 Task: Create a sub task Gather and Analyse Requirements for the task  Upgrade and migrate company servers to a cloud-based solution in the project AgileCore , assign it to team member softage.5@softage.net and update the status of the sub task to  On Track  , set the priority of the sub task to Low
Action: Mouse moved to (80, 371)
Screenshot: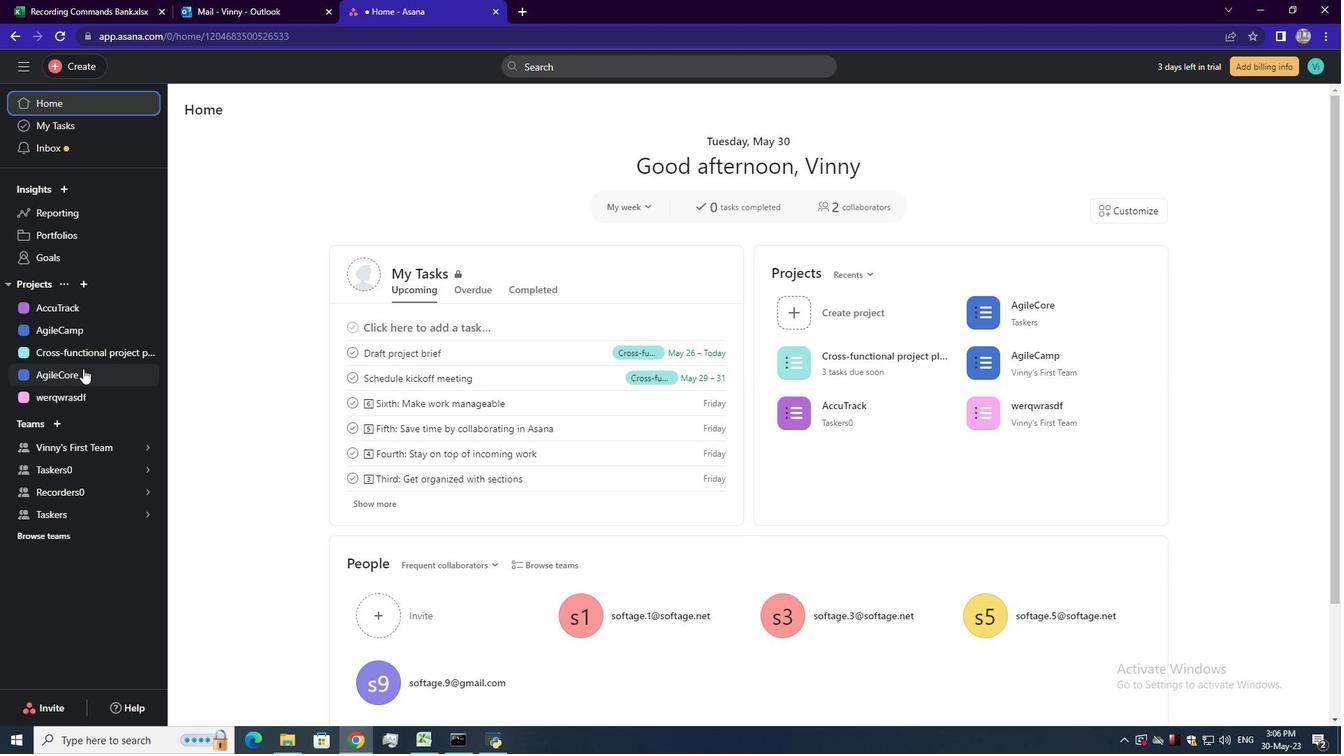 
Action: Mouse pressed left at (80, 371)
Screenshot: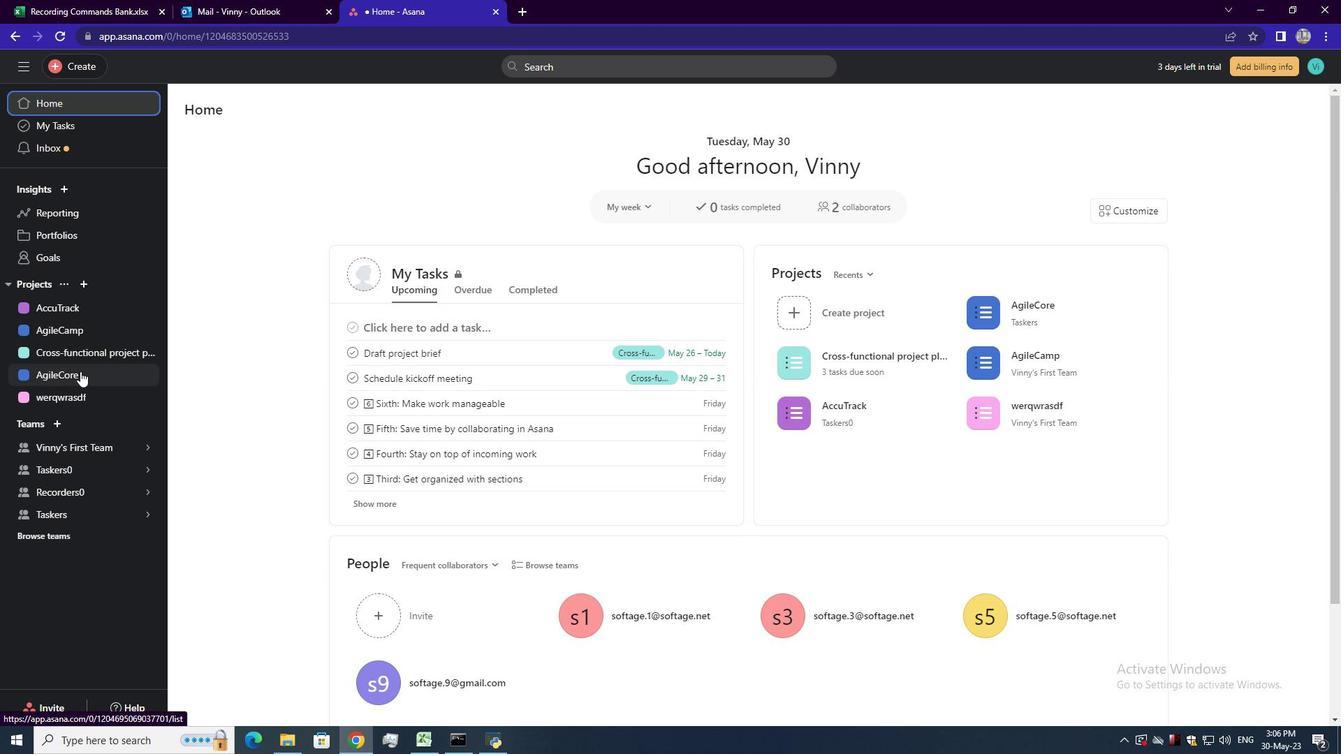 
Action: Mouse moved to (532, 305)
Screenshot: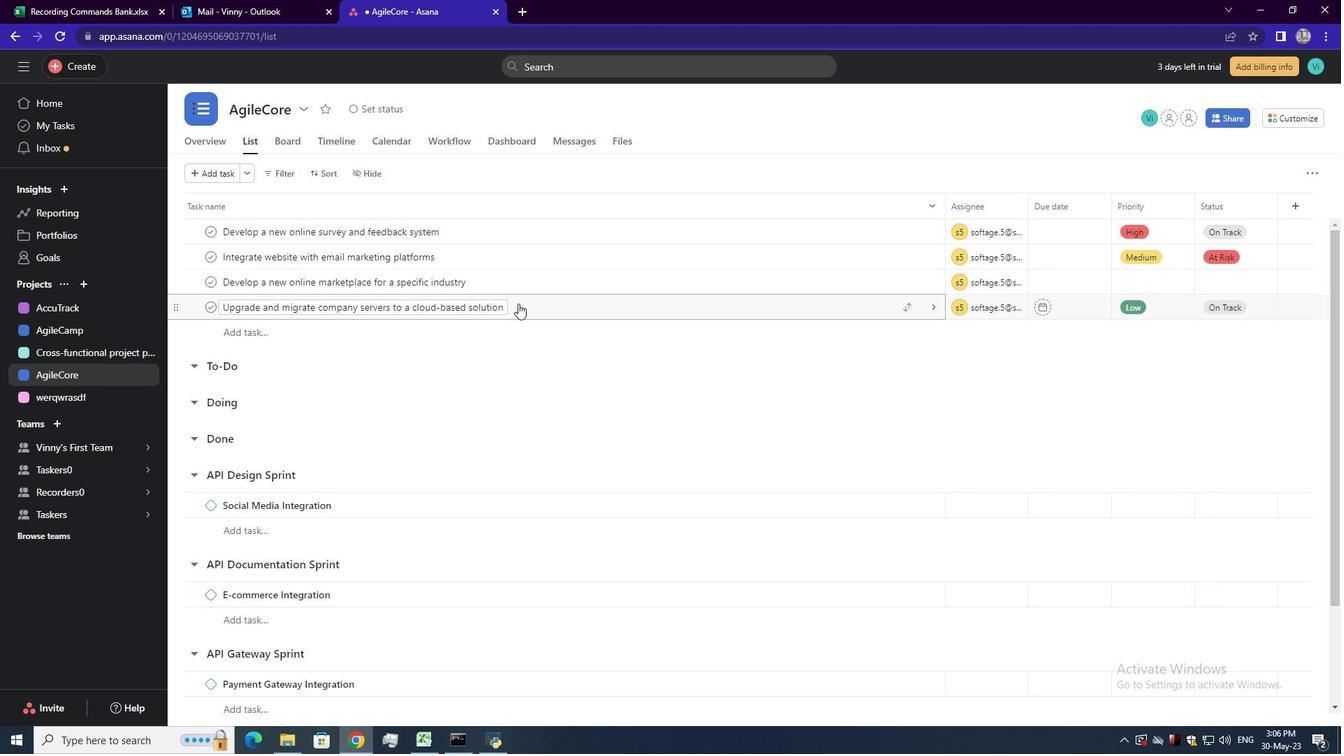
Action: Mouse pressed left at (532, 305)
Screenshot: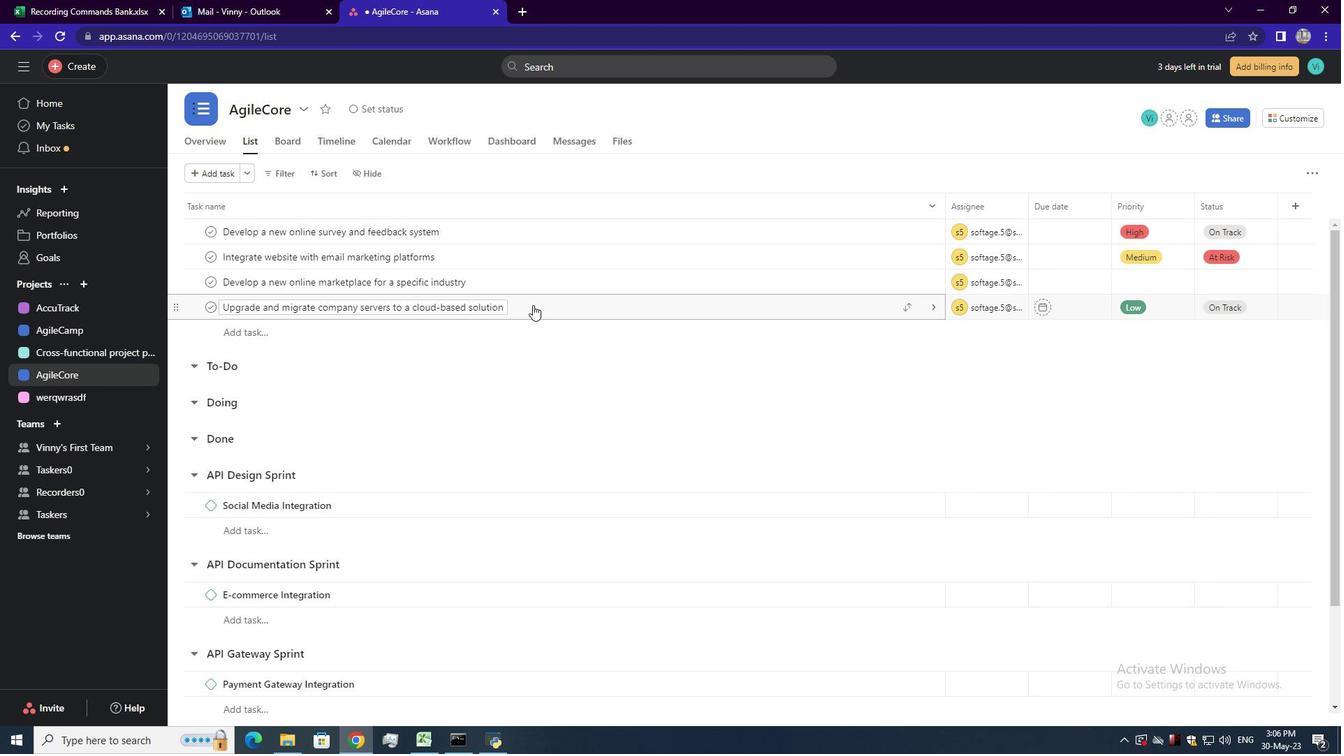 
Action: Mouse moved to (931, 506)
Screenshot: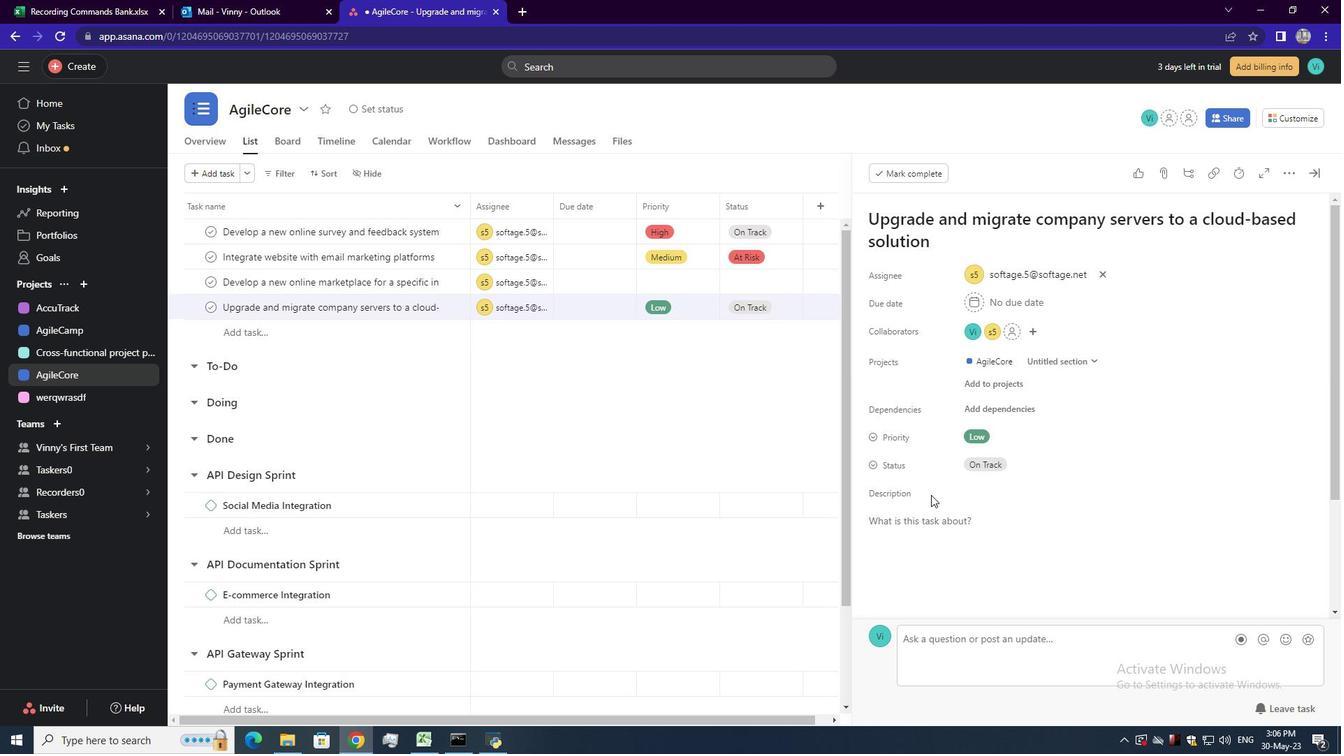 
Action: Mouse scrolled (931, 505) with delta (0, 0)
Screenshot: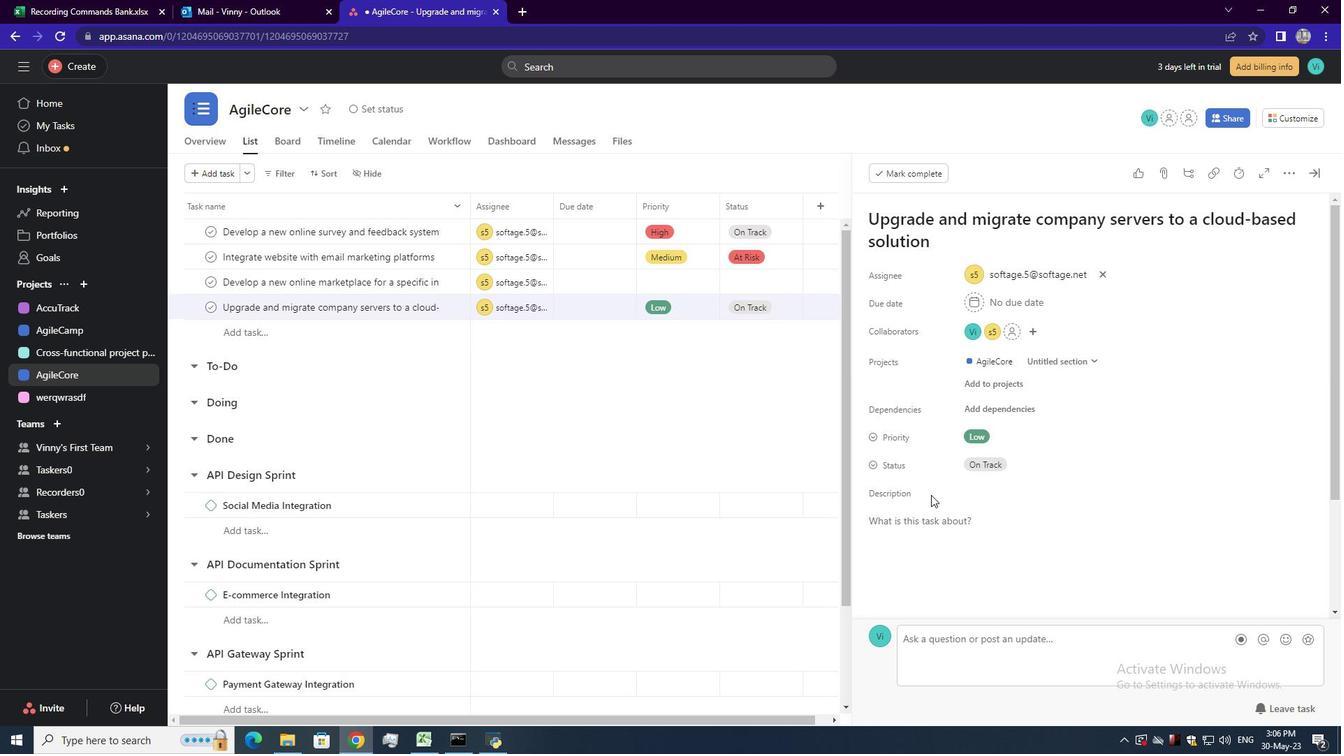 
Action: Mouse scrolled (931, 505) with delta (0, 0)
Screenshot: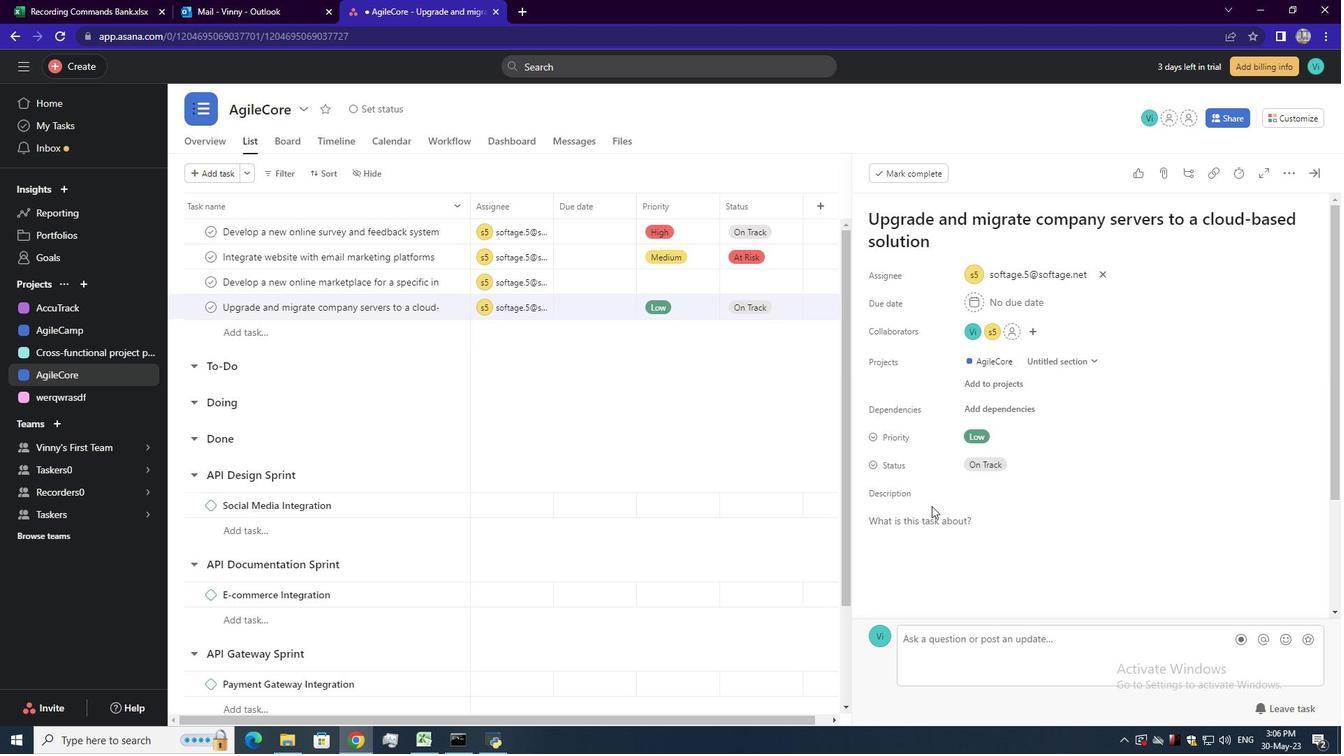 
Action: Mouse scrolled (931, 505) with delta (0, 0)
Screenshot: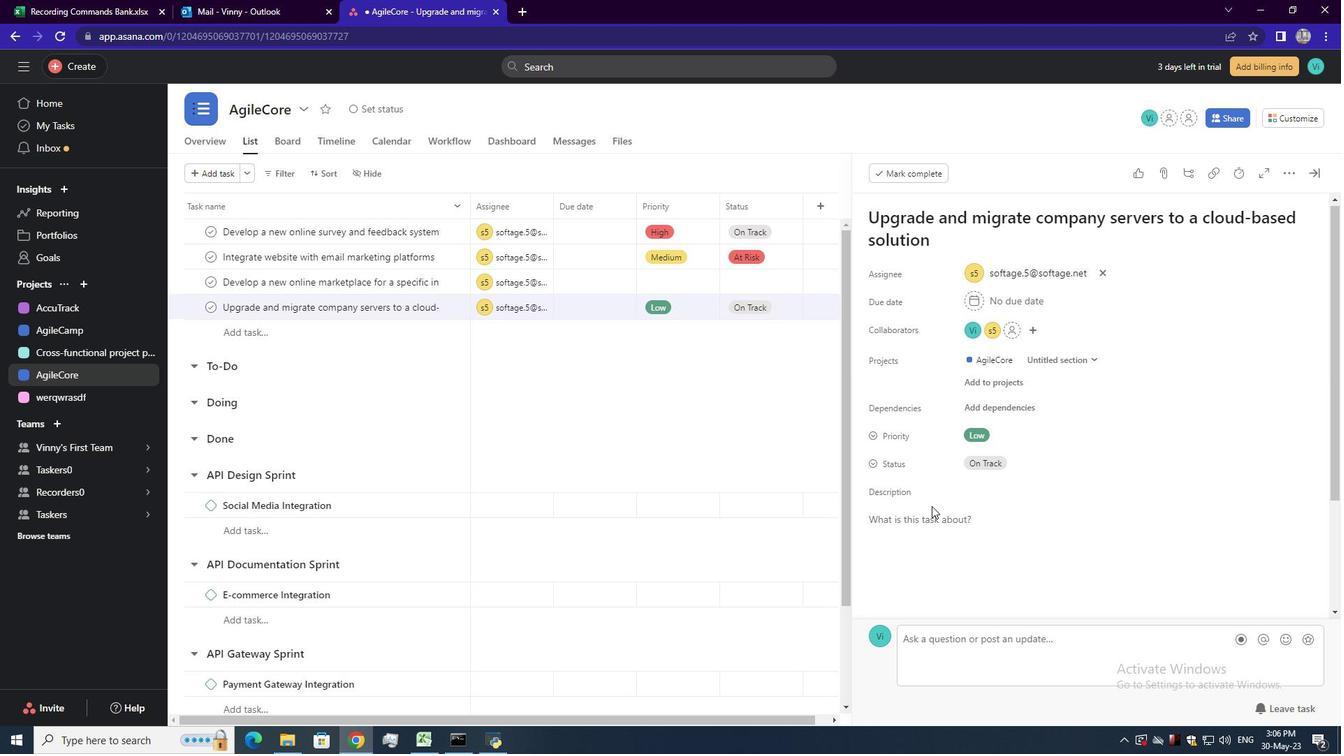 
Action: Mouse pressed left at (931, 506)
Screenshot: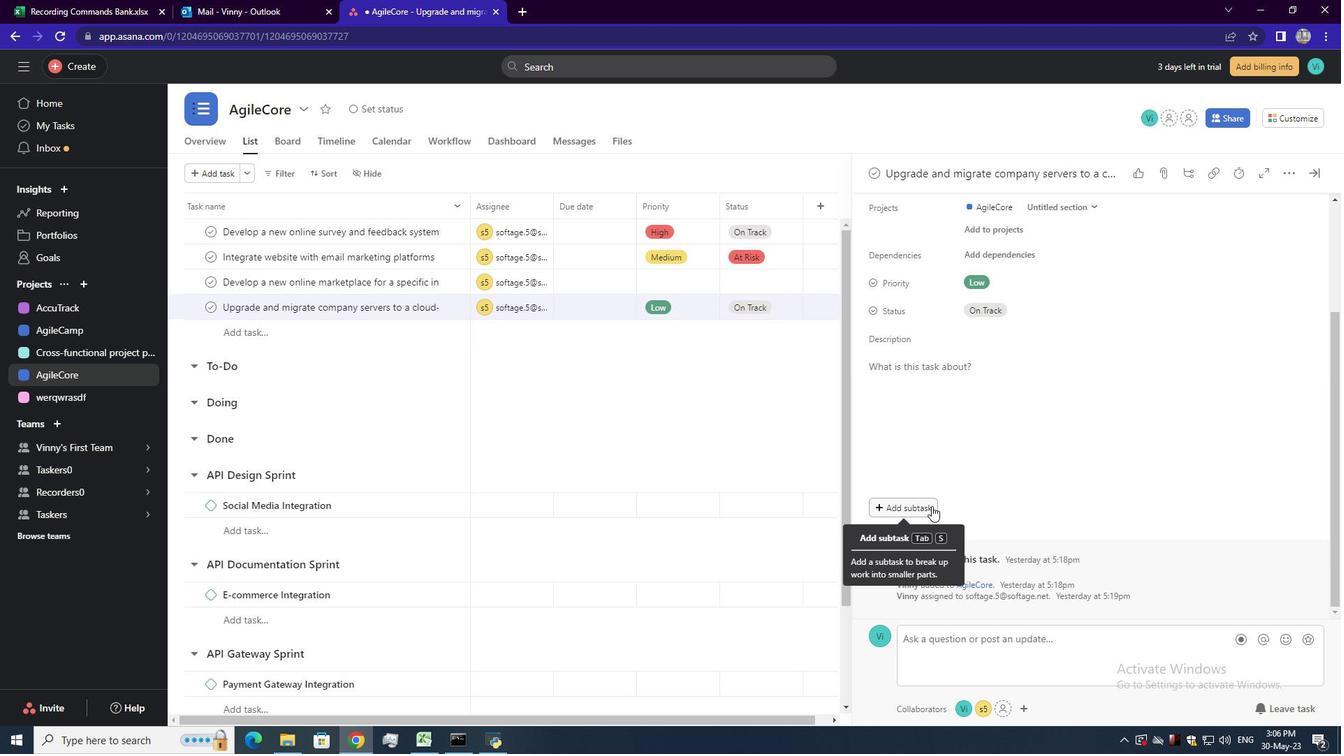 
Action: Mouse moved to (916, 481)
Screenshot: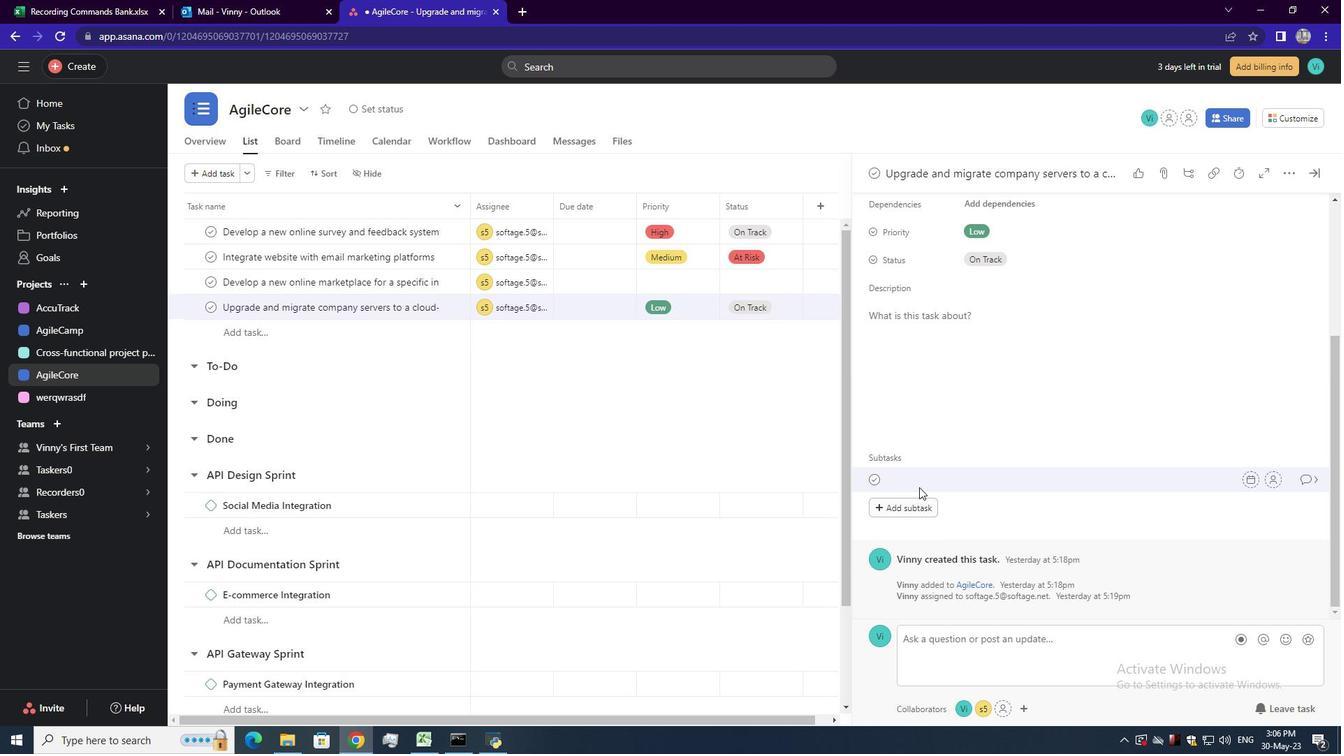 
Action: Mouse pressed left at (916, 481)
Screenshot: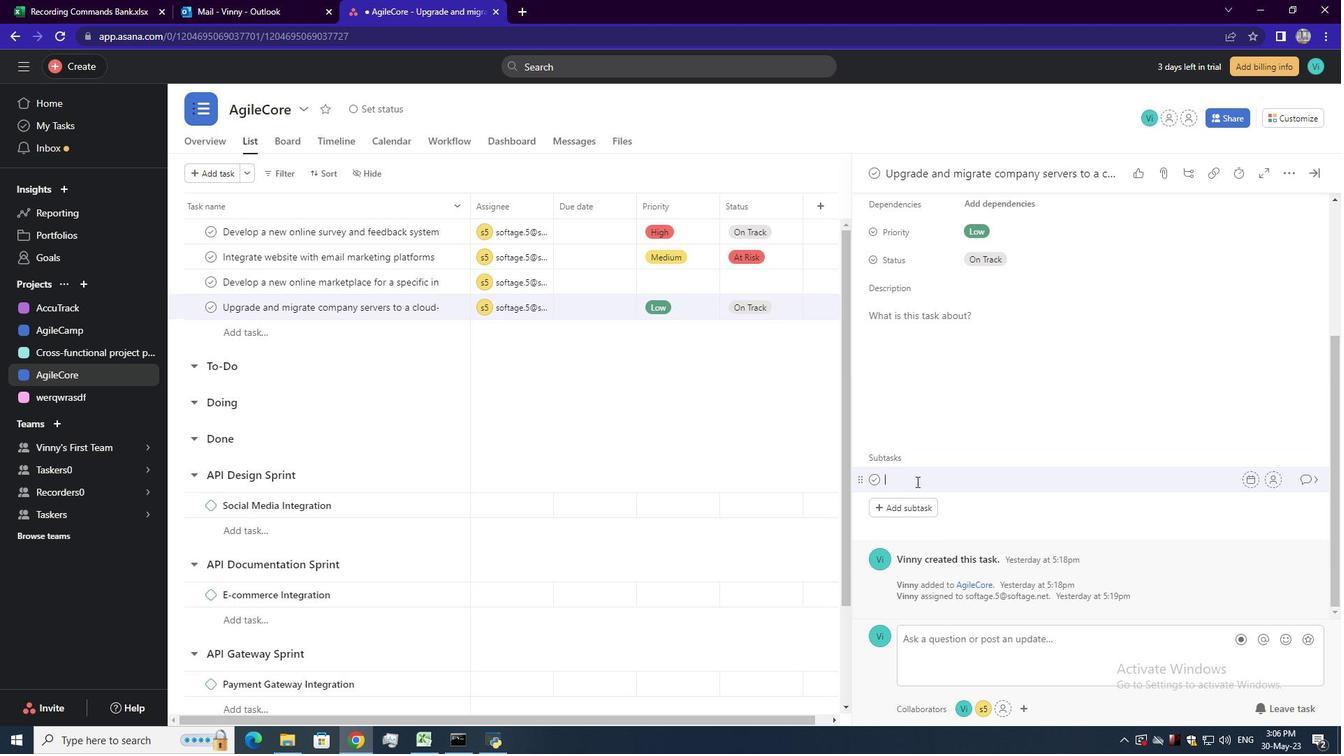 
Action: Key pressed <Key.shift><Key.shift><Key.shift><Key.shift><Key.shift><Key.shift><Key.shift>Gather<Key.space>and<Key.space><Key.shift>Analyse<Key.space><Key.shift>Requirements<Key.space><Key.enter>
Screenshot: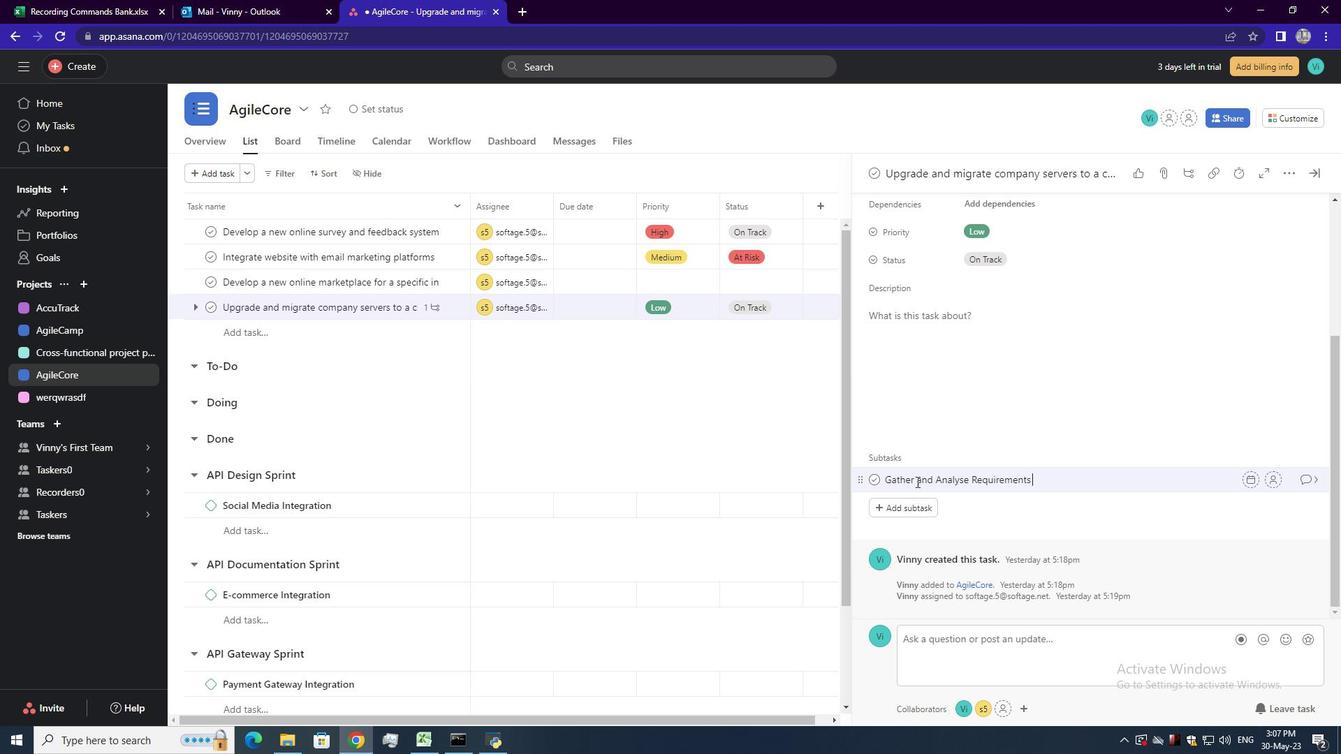 
Action: Mouse moved to (1275, 454)
Screenshot: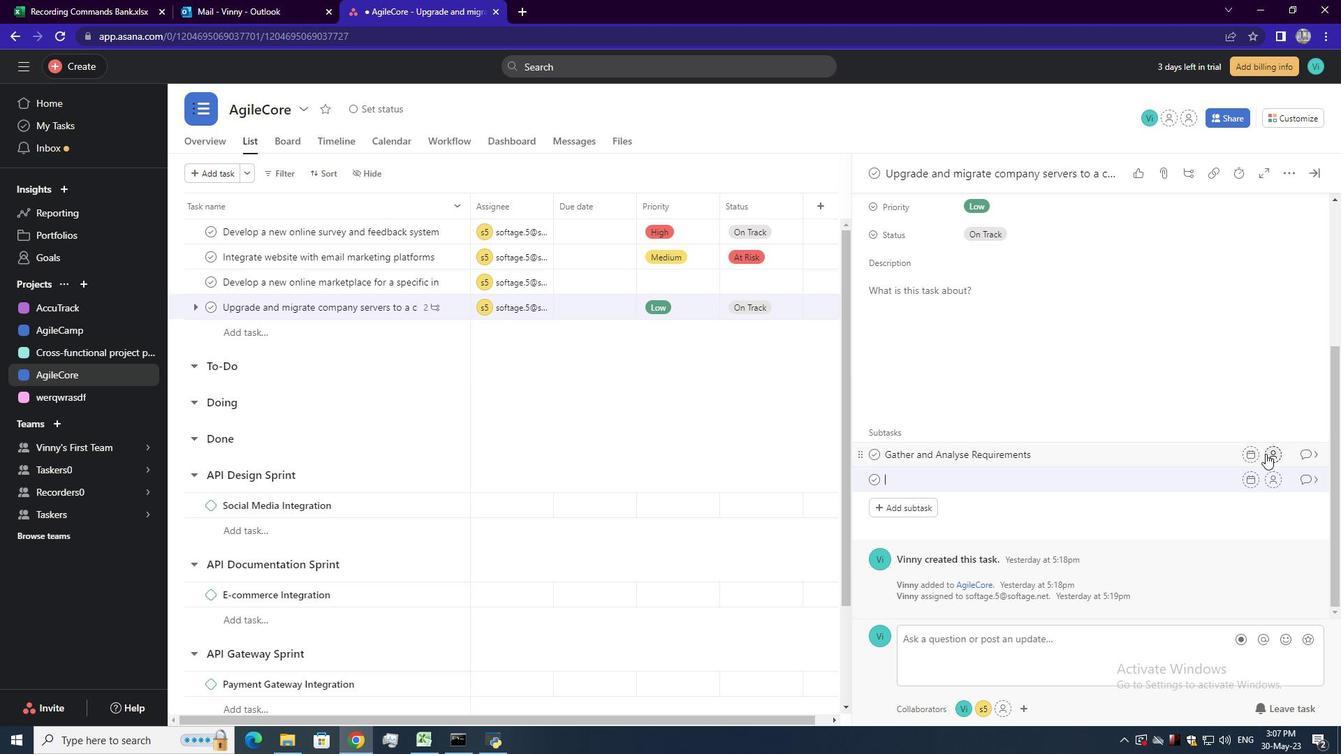 
Action: Mouse pressed left at (1275, 454)
Screenshot: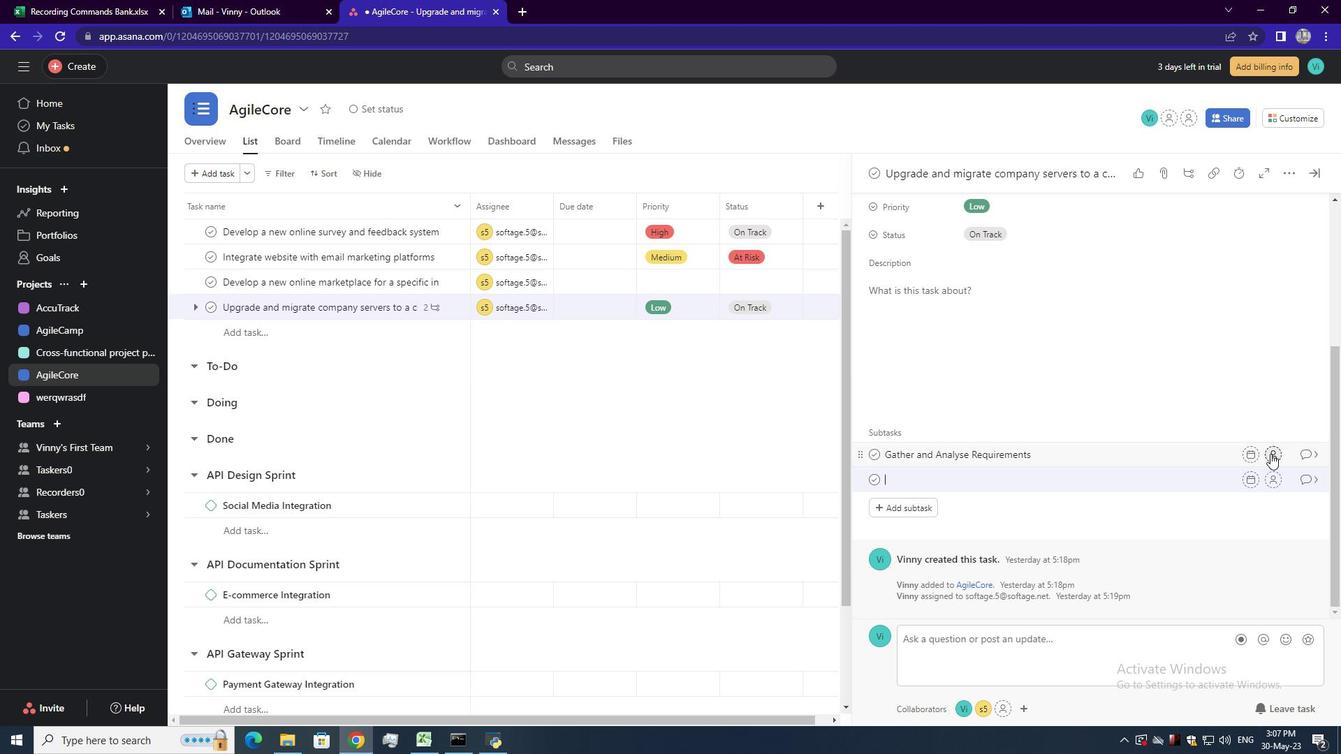 
Action: Mouse moved to (1274, 476)
Screenshot: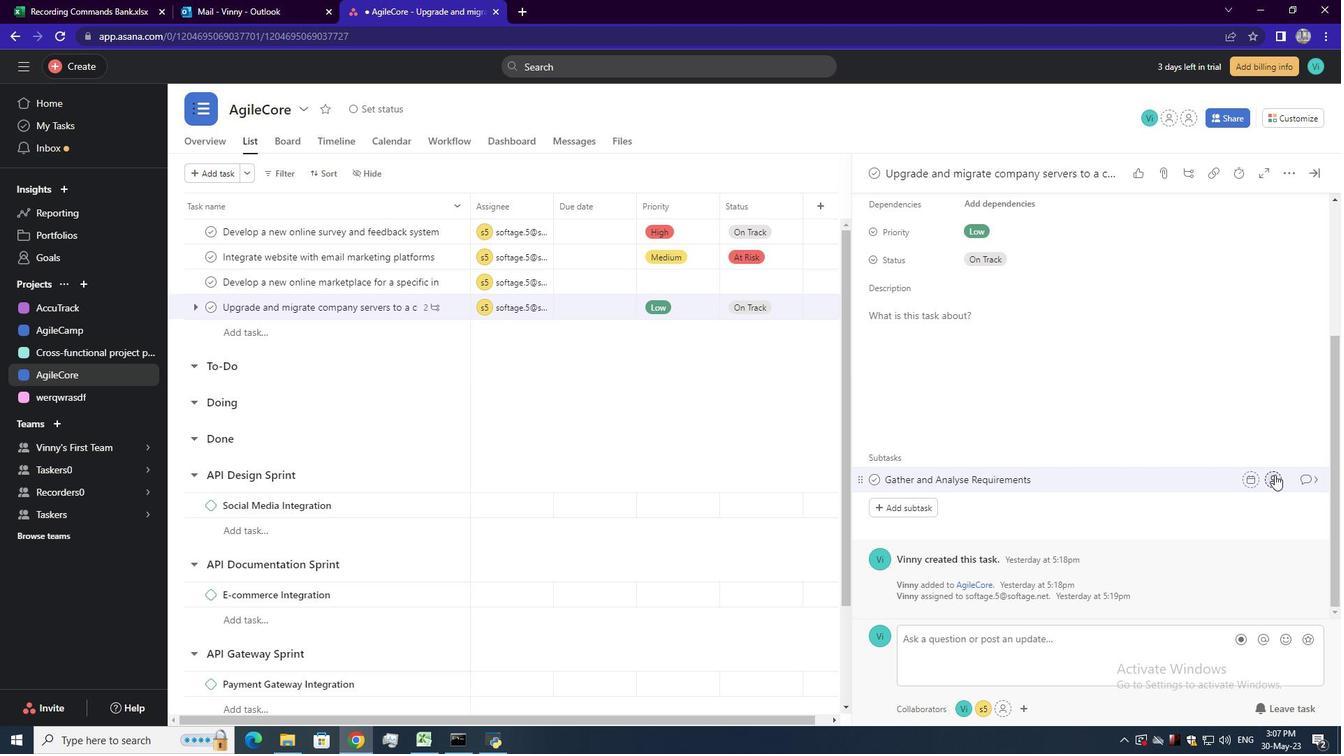 
Action: Mouse pressed left at (1274, 476)
Screenshot: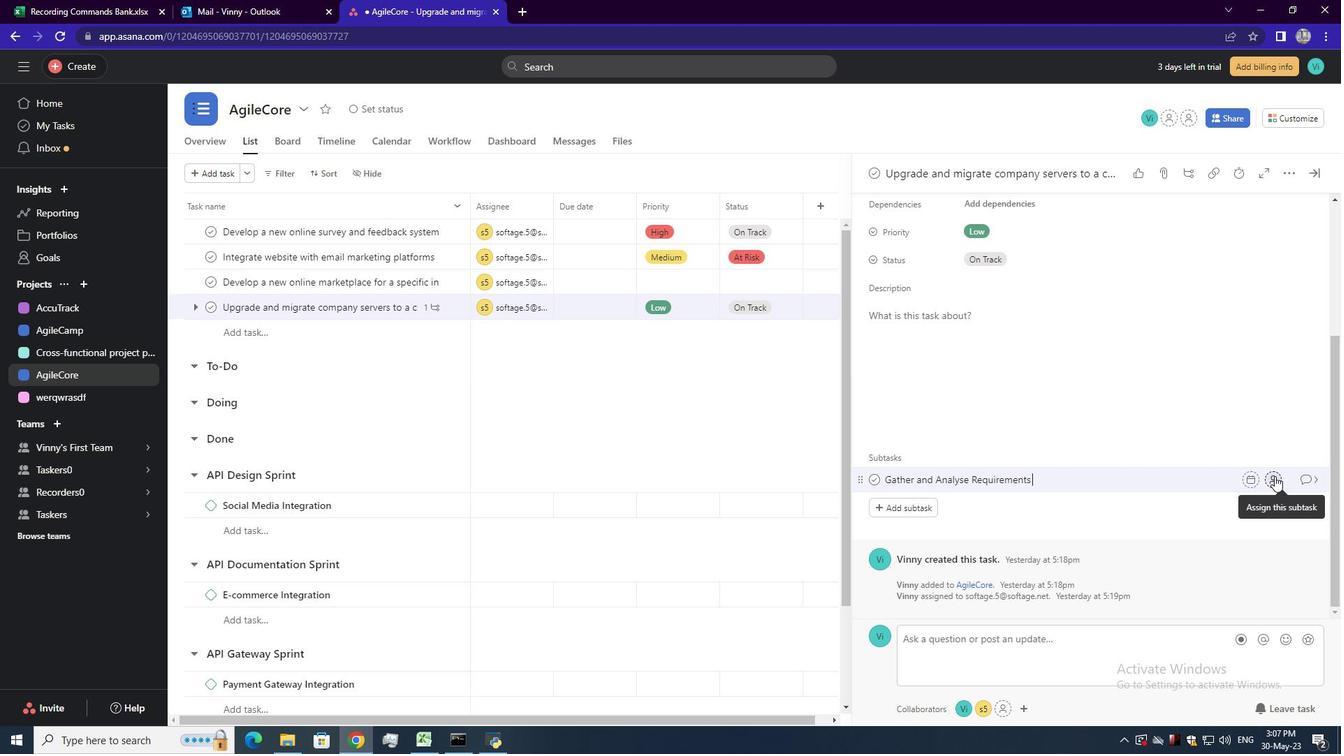 
Action: Mouse moved to (1132, 639)
Screenshot: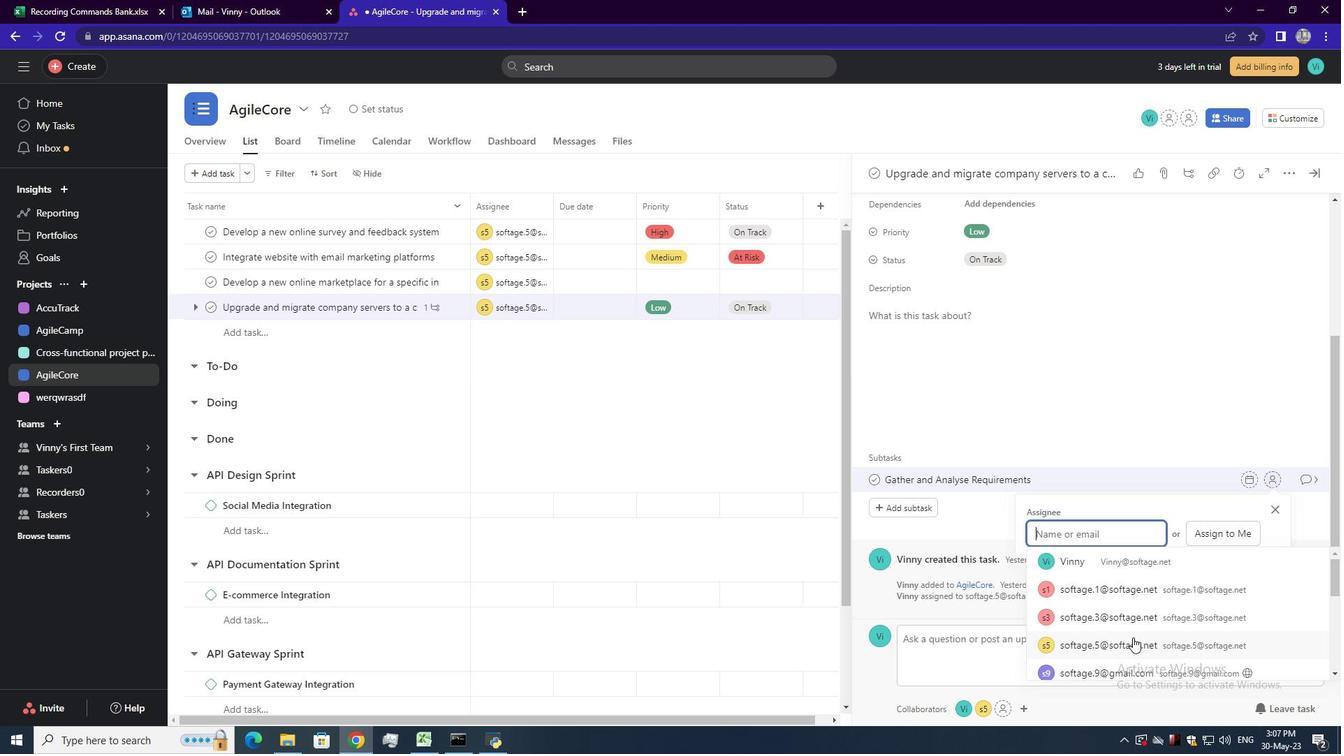 
Action: Mouse pressed left at (1132, 639)
Screenshot: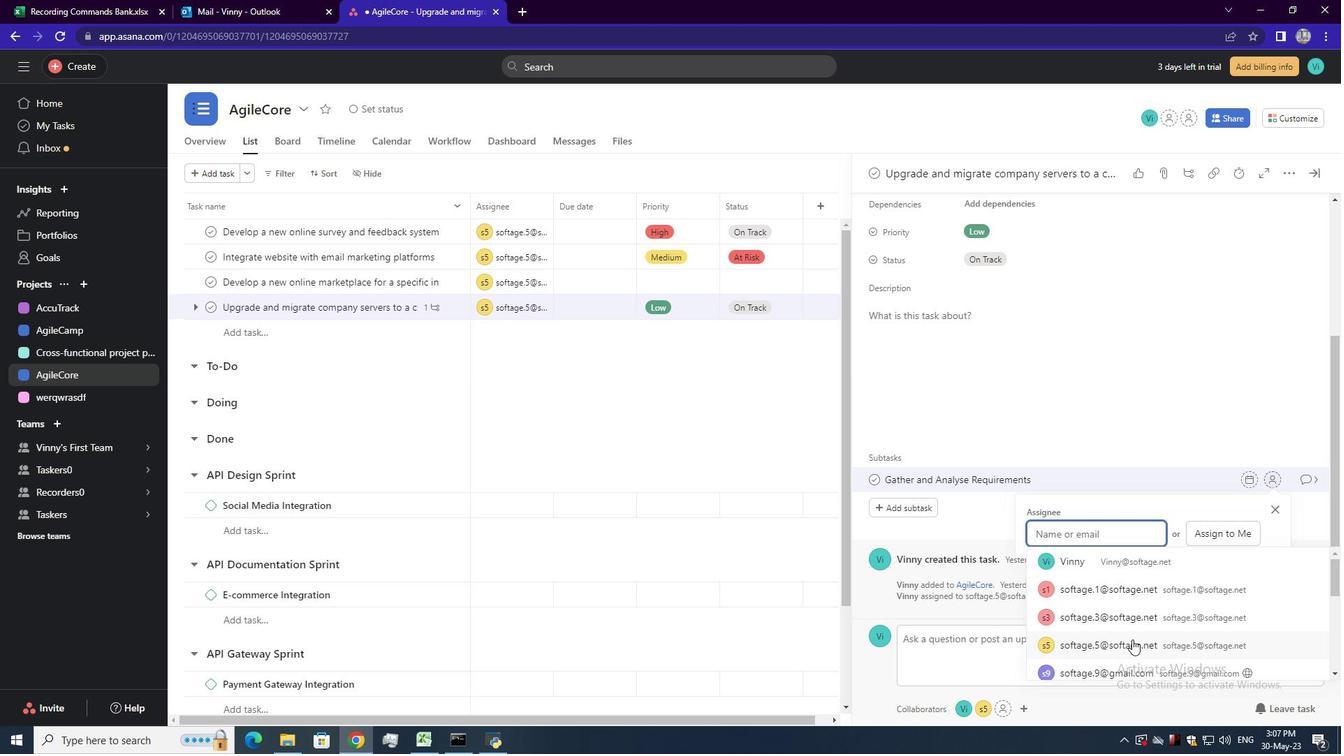 
Action: Mouse moved to (1307, 483)
Screenshot: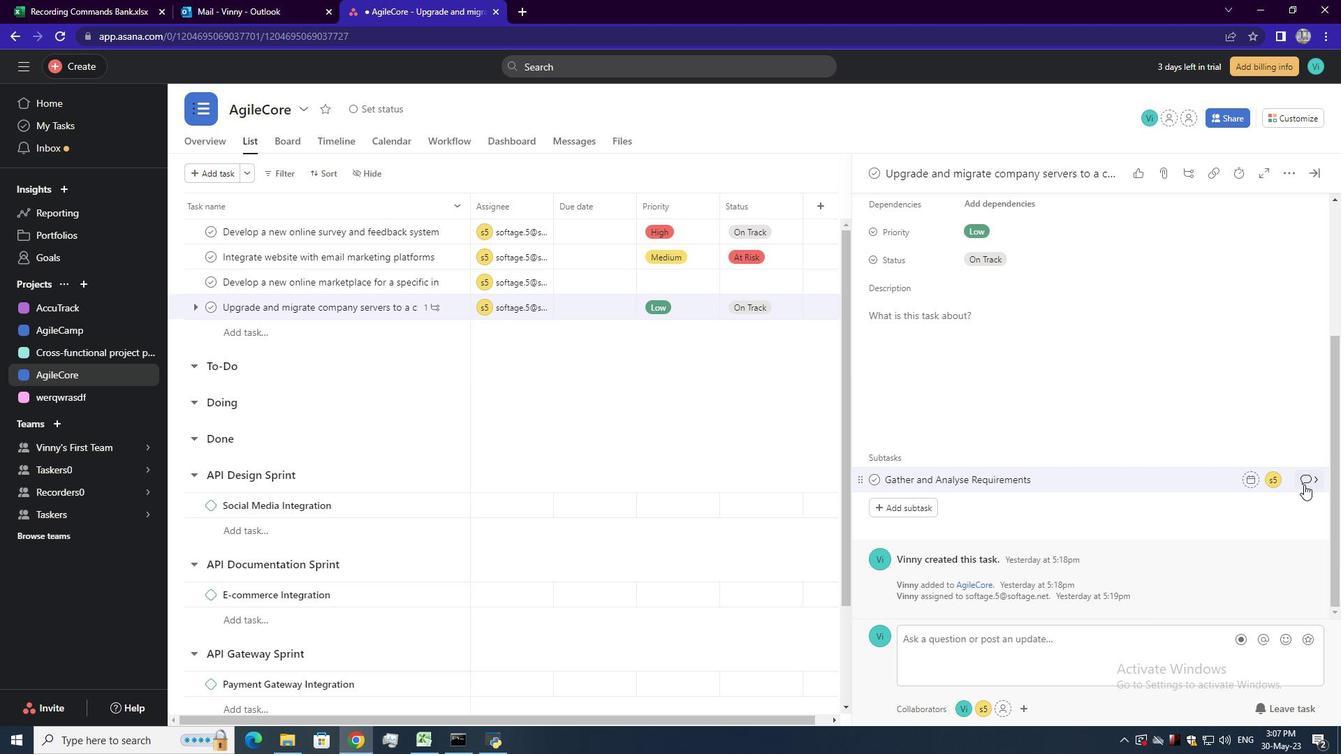
Action: Mouse pressed left at (1307, 483)
Screenshot: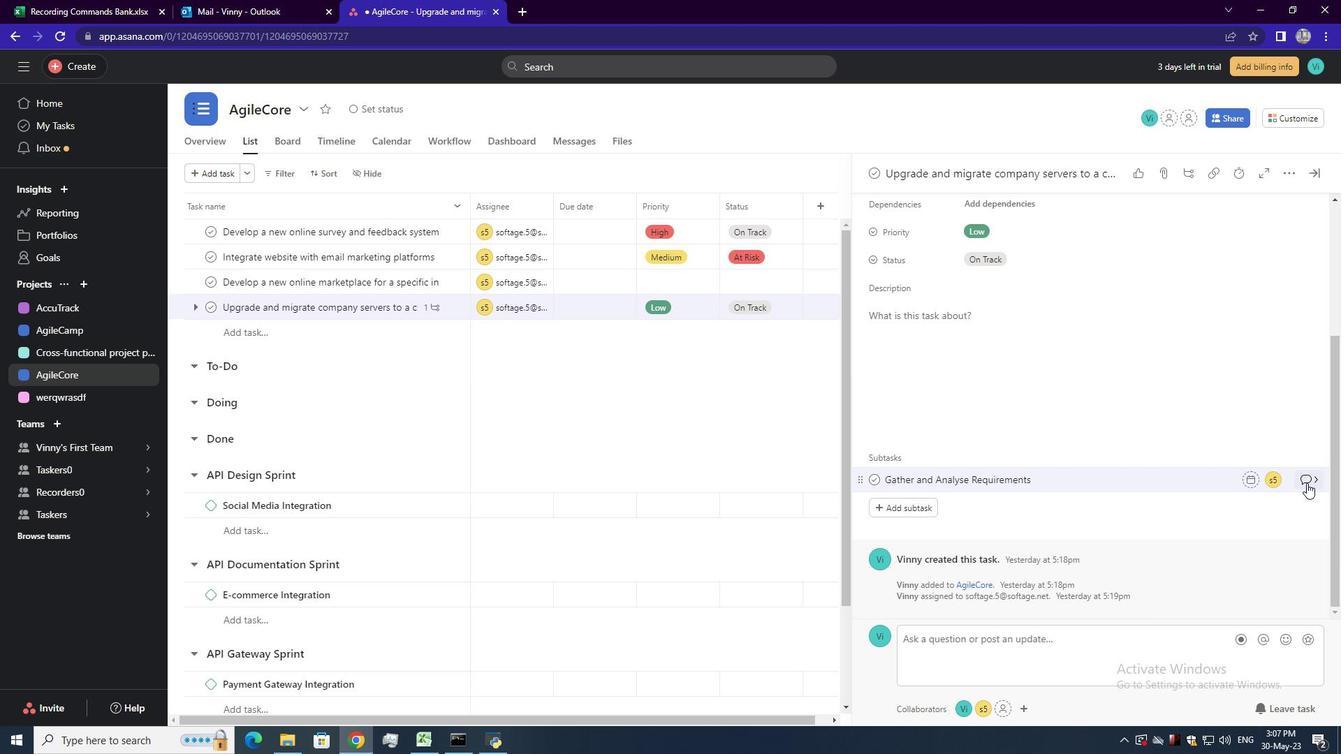 
Action: Mouse moved to (914, 404)
Screenshot: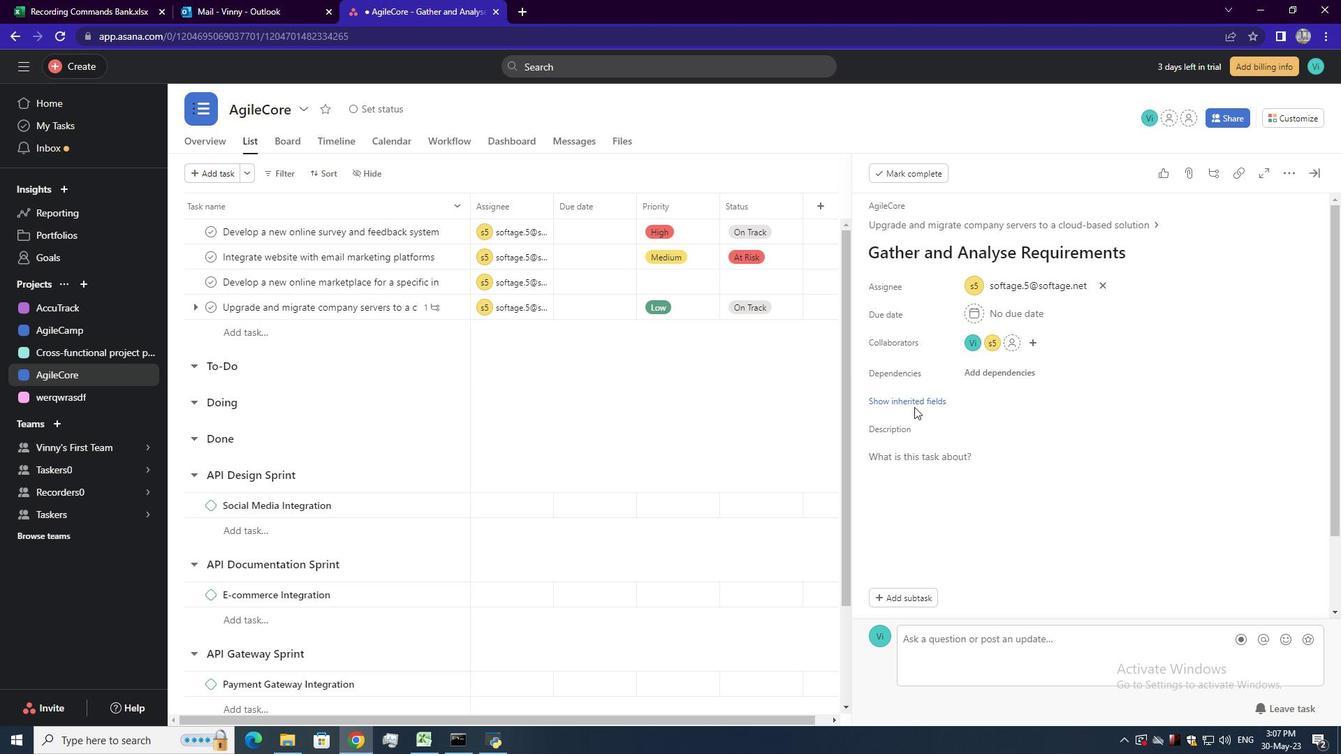 
Action: Mouse pressed left at (914, 404)
Screenshot: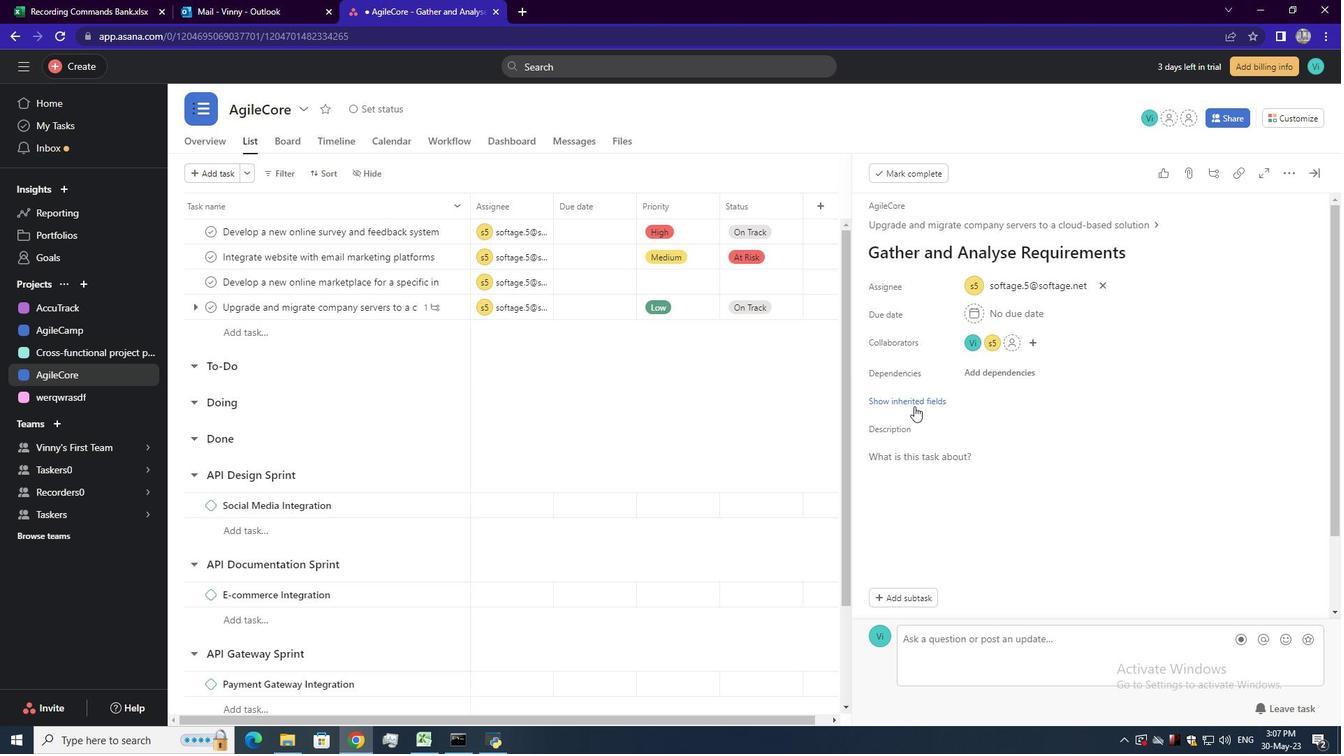 
Action: Mouse moved to (1013, 431)
Screenshot: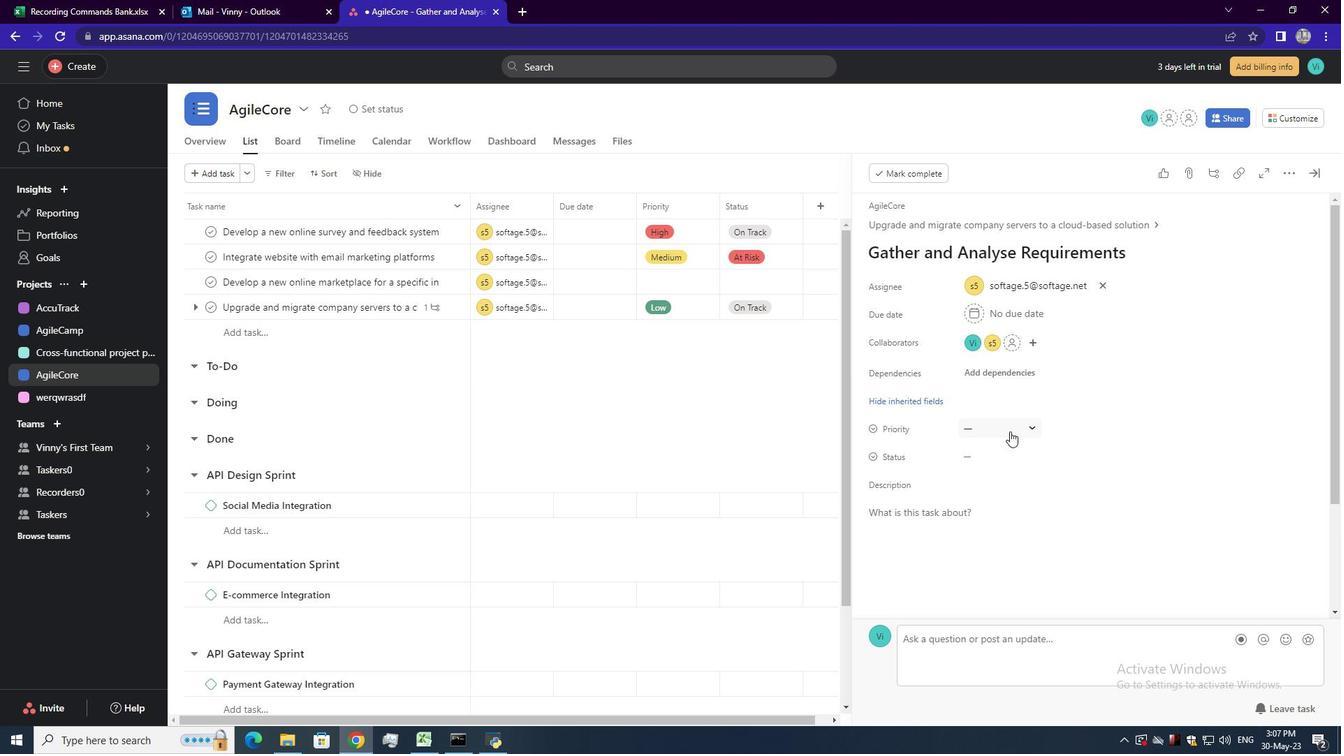 
Action: Mouse pressed left at (1013, 431)
Screenshot: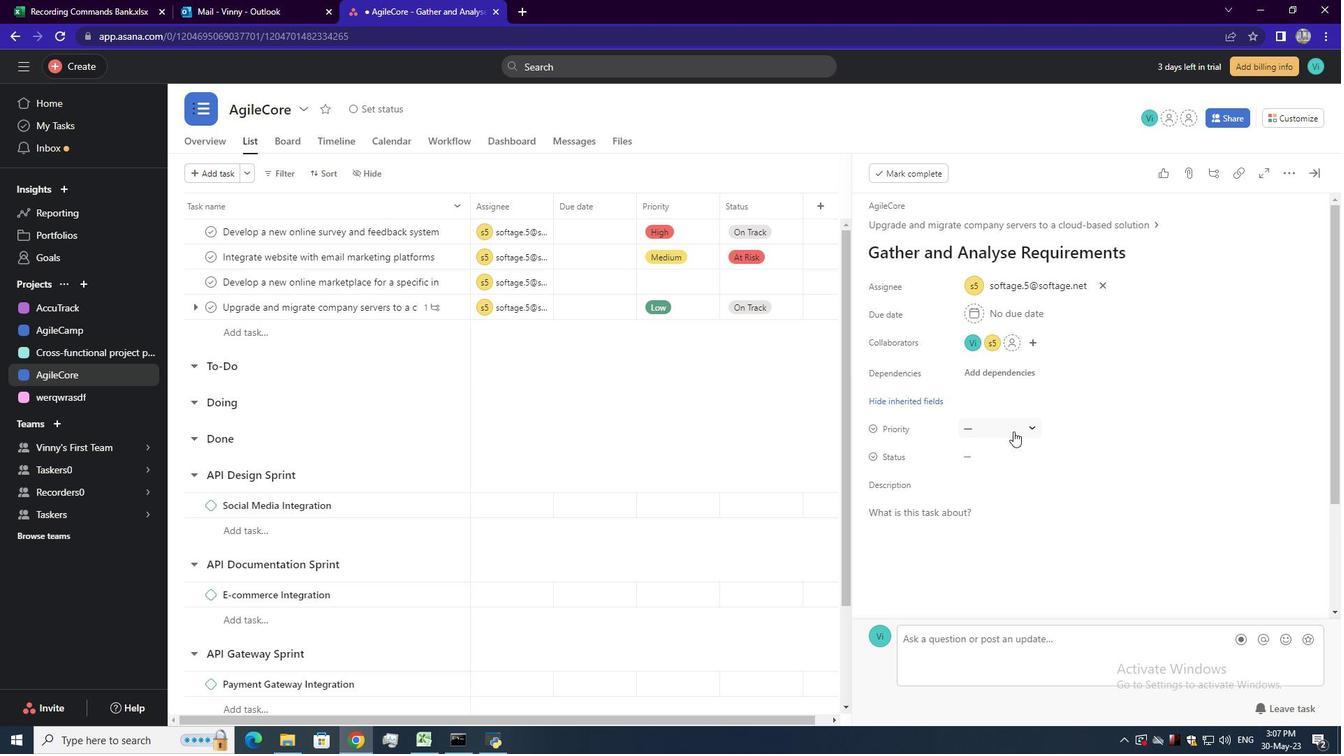 
Action: Mouse moved to (1014, 528)
Screenshot: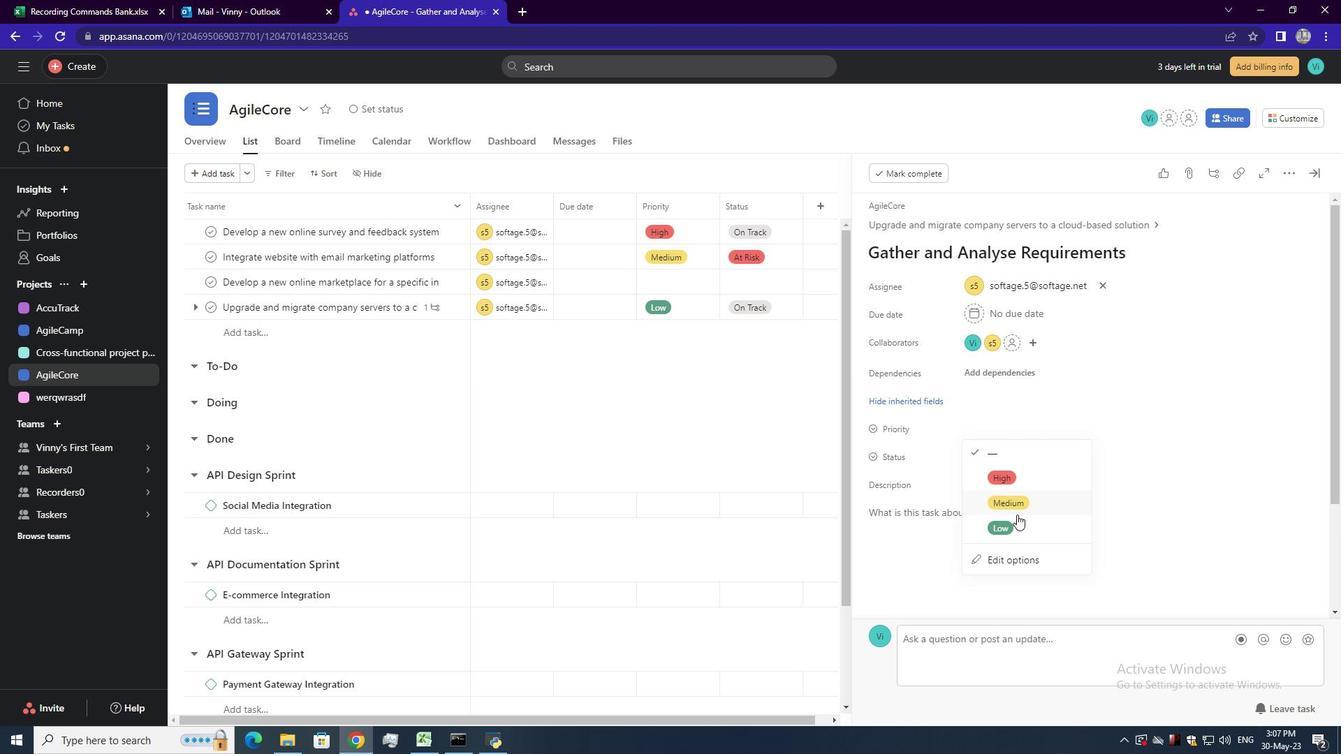 
Action: Mouse pressed left at (1014, 528)
Screenshot: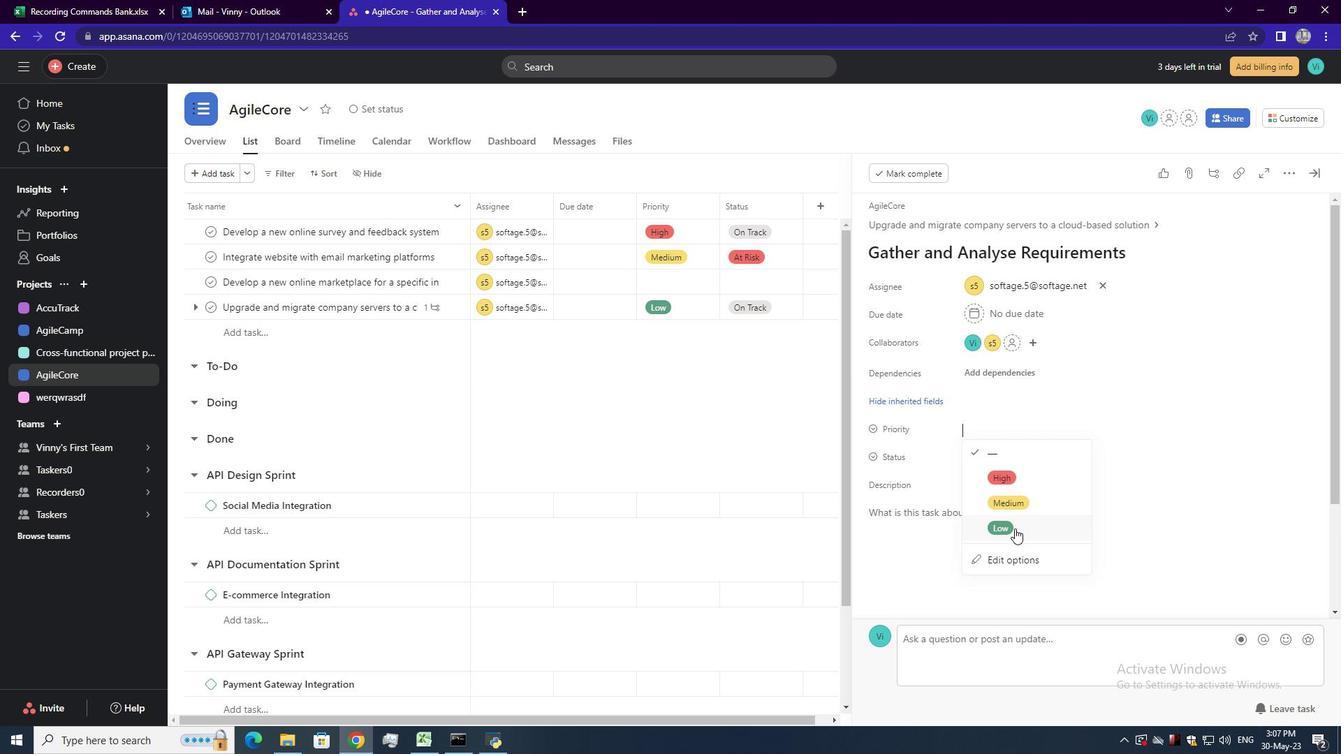 
Action: Mouse moved to (978, 455)
Screenshot: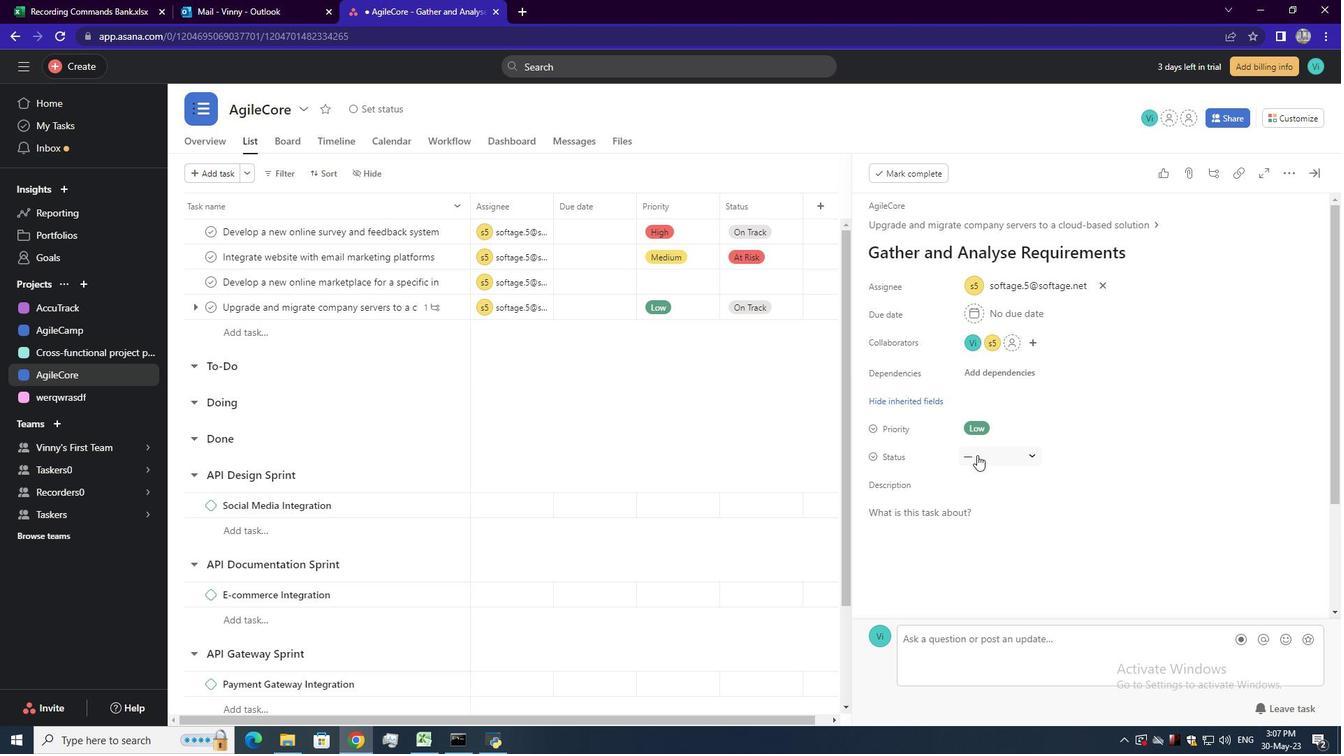 
Action: Mouse pressed left at (978, 455)
Screenshot: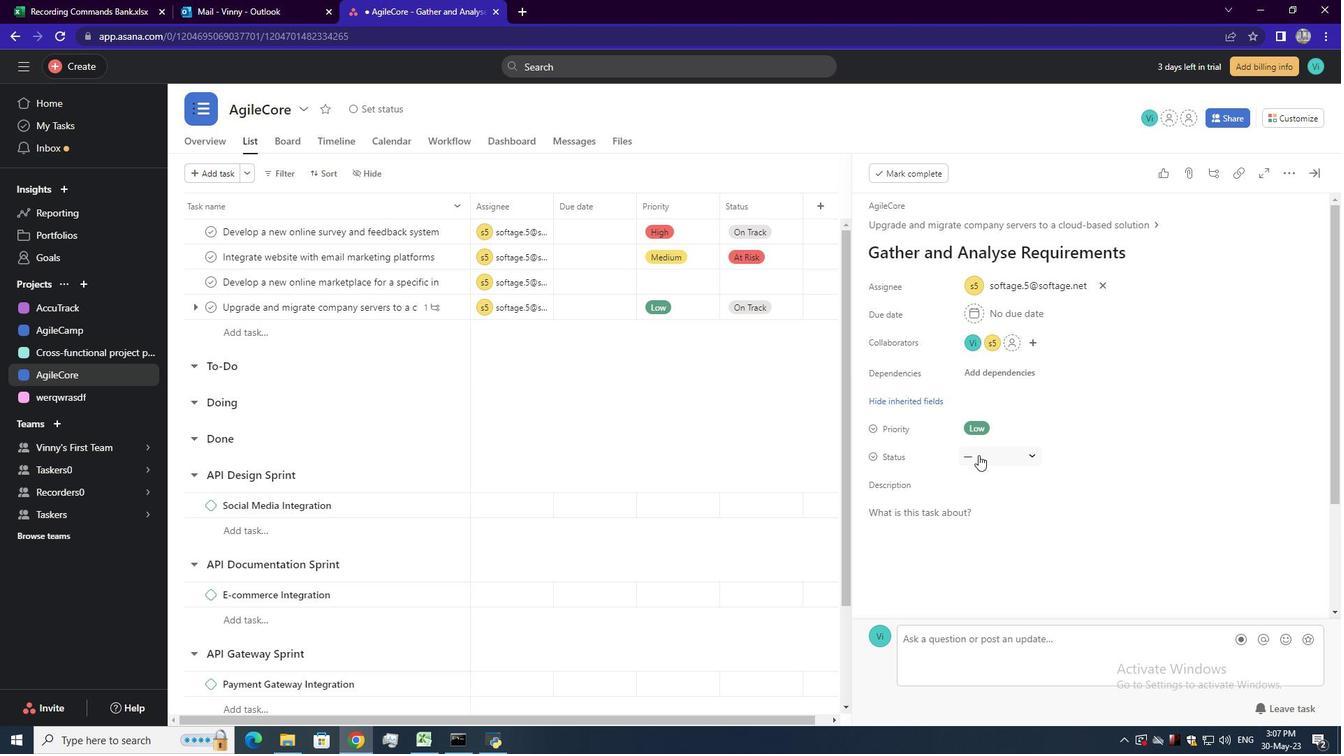 
Action: Mouse moved to (1025, 507)
Screenshot: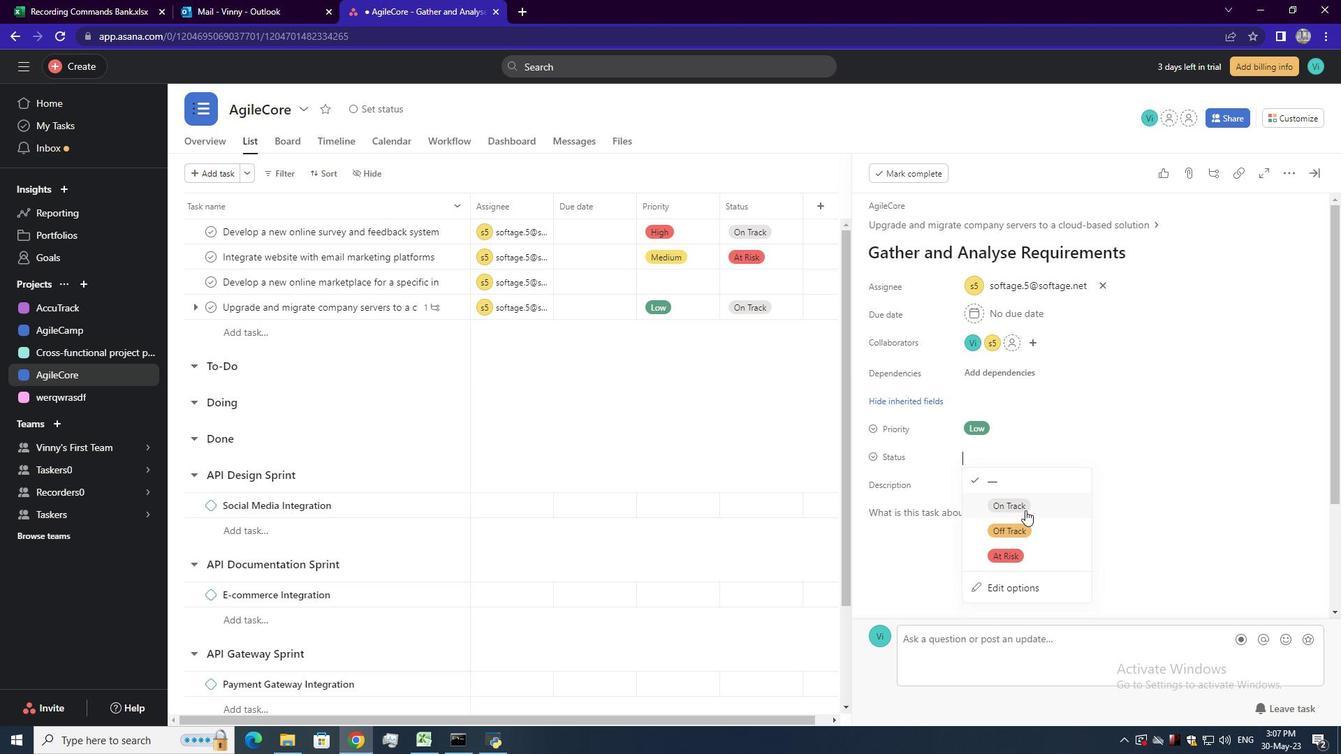 
Action: Mouse pressed left at (1025, 507)
Screenshot: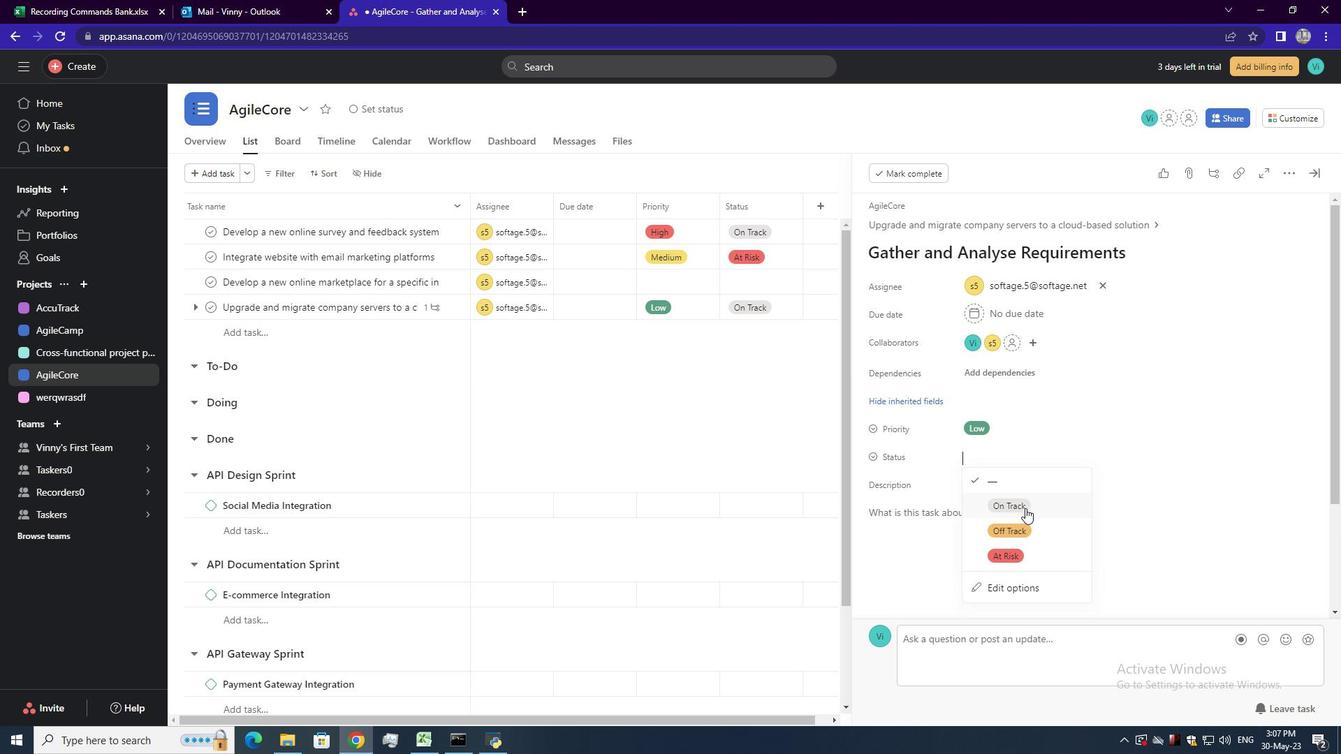 
Action: Mouse moved to (1091, 528)
Screenshot: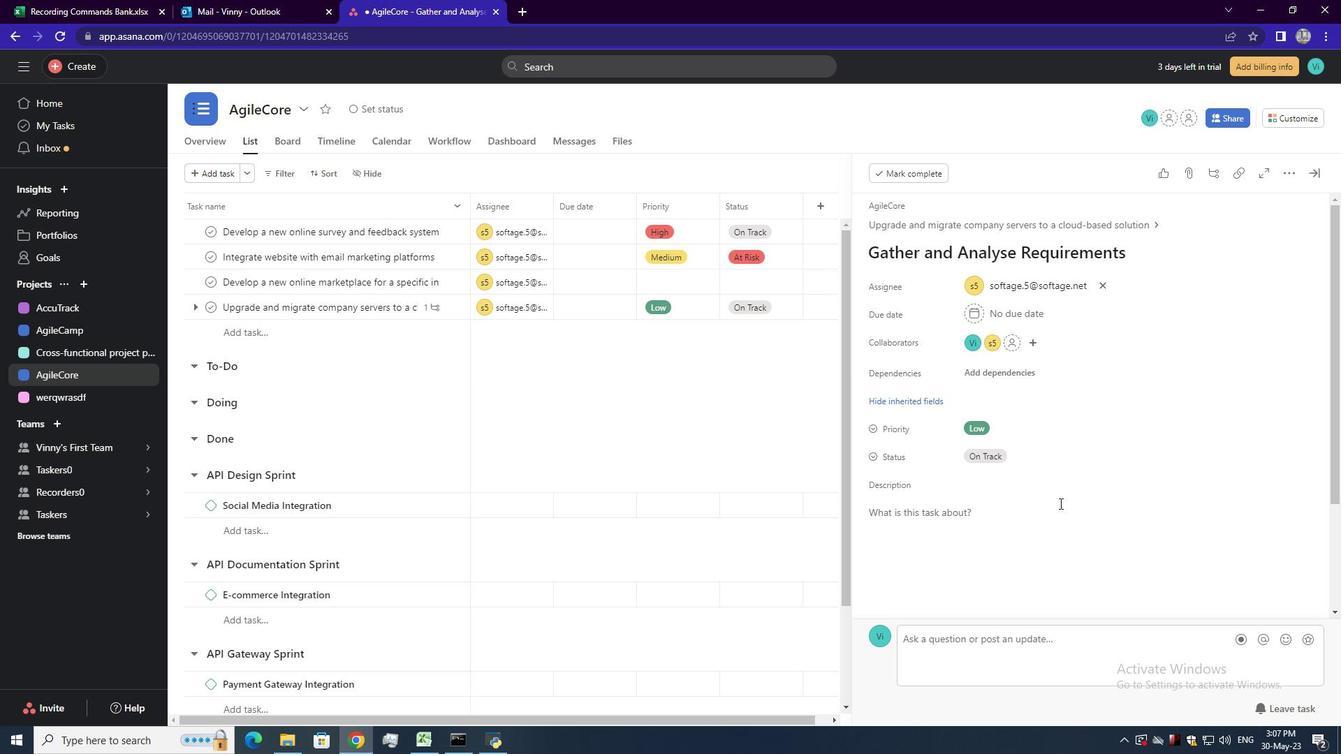 
